Task: Unblock a sender in Outlook by removing them from the Blocked Senders list.
Action: Mouse moved to (110, 62)
Screenshot: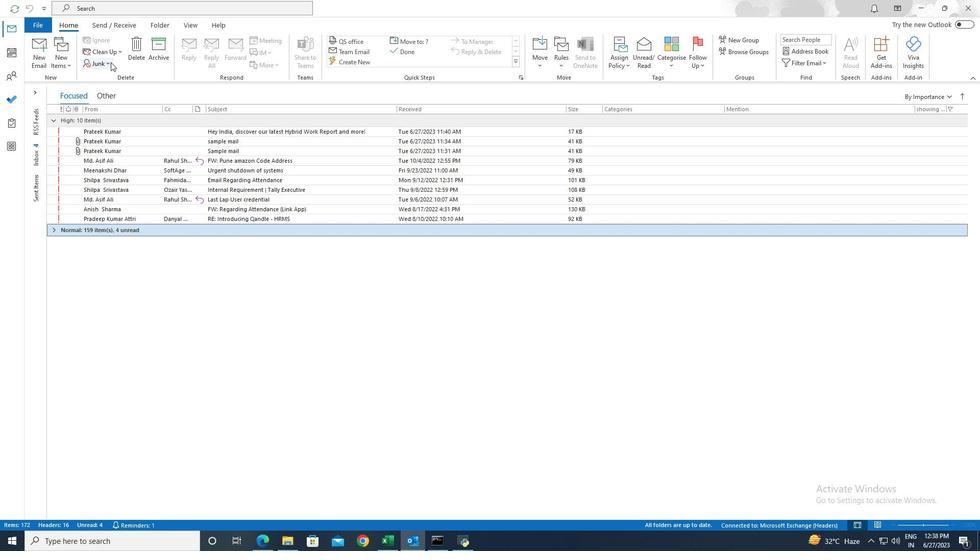 
Action: Mouse pressed left at (110, 62)
Screenshot: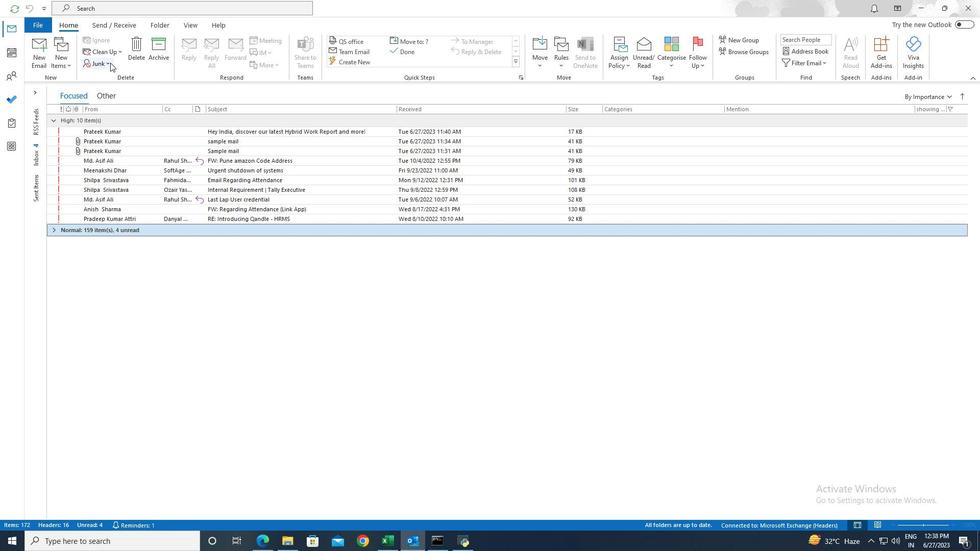 
Action: Mouse moved to (125, 152)
Screenshot: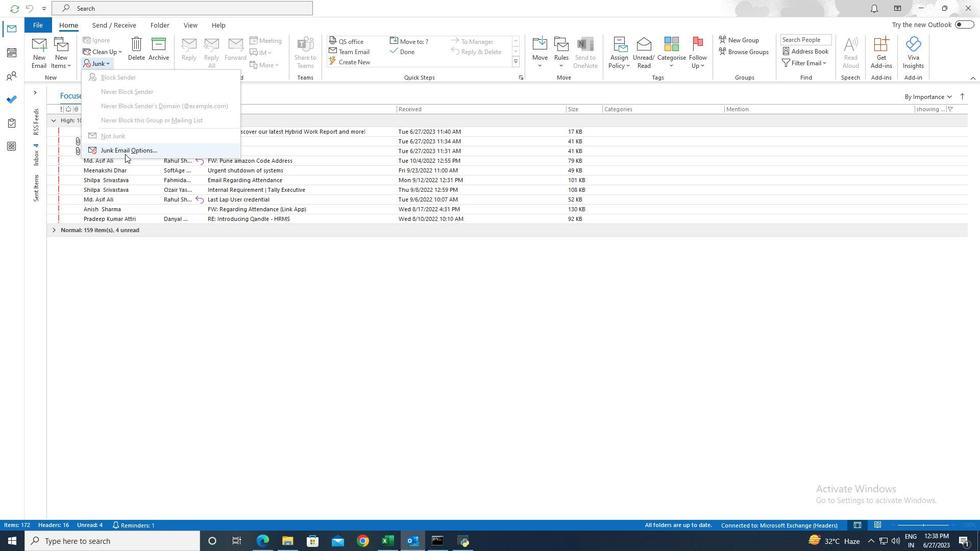 
Action: Mouse pressed left at (125, 152)
Screenshot: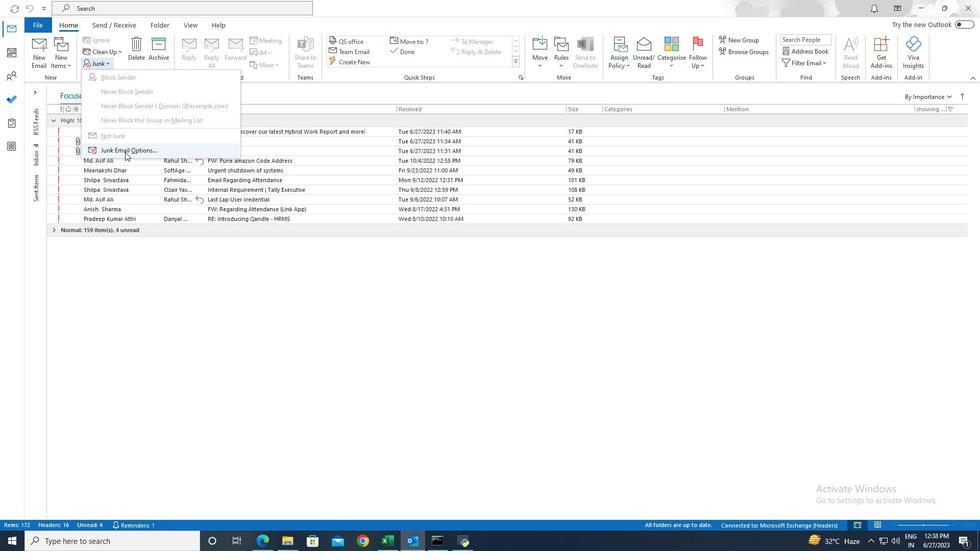 
Action: Mouse moved to (511, 160)
Screenshot: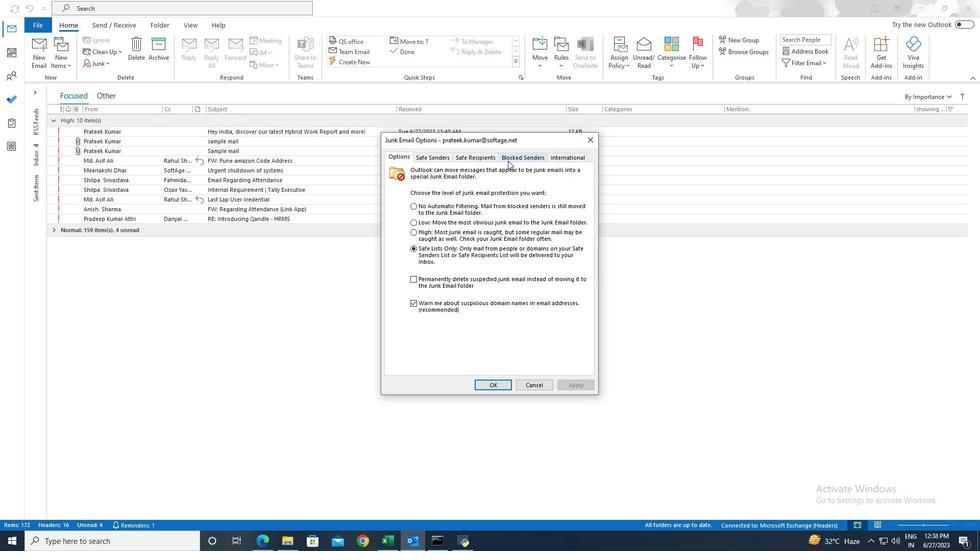 
Action: Mouse pressed left at (511, 160)
Screenshot: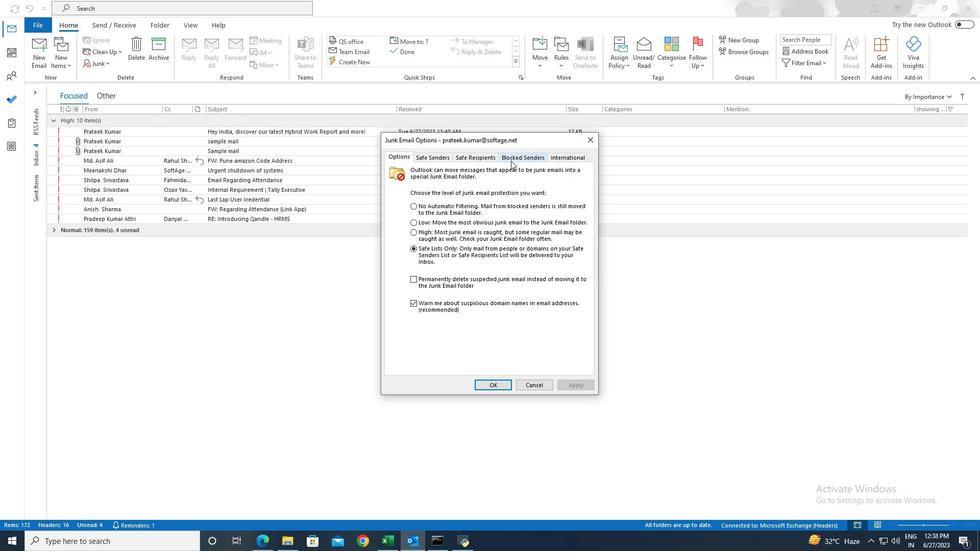 
Action: Mouse moved to (440, 203)
Screenshot: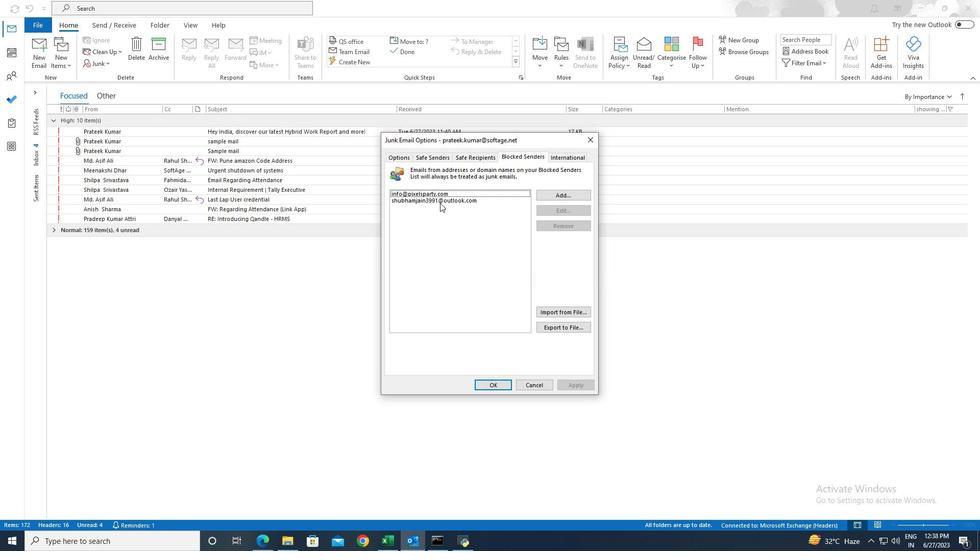 
Action: Mouse pressed left at (440, 203)
Screenshot: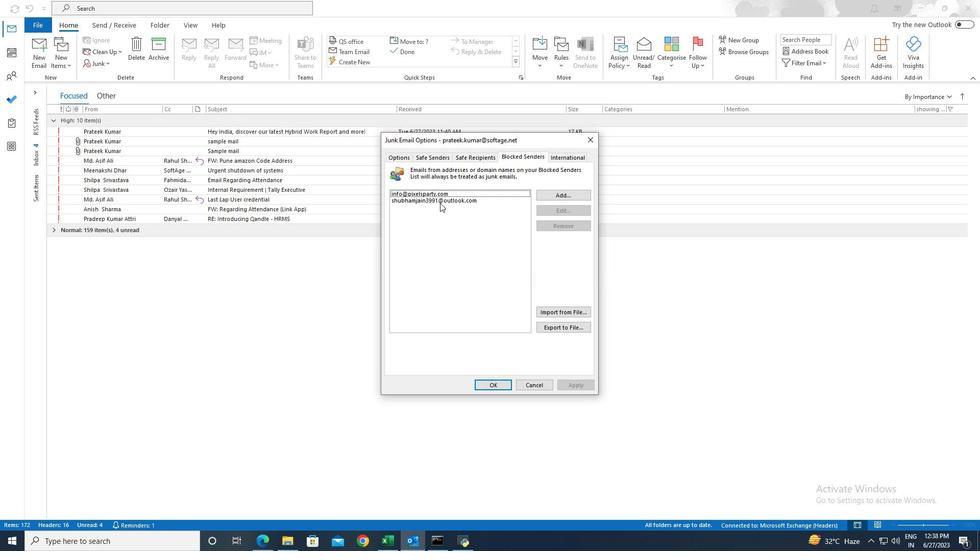 
Action: Mouse moved to (557, 226)
Screenshot: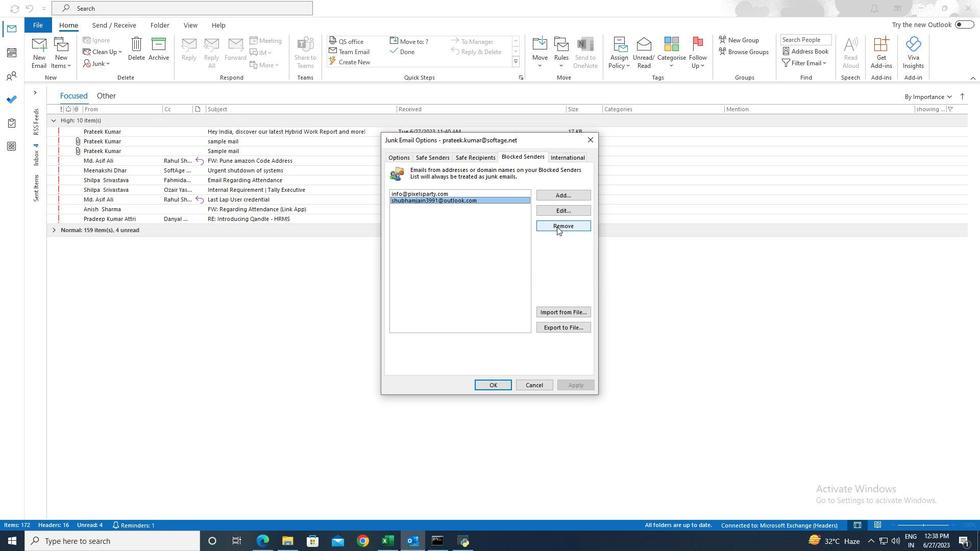 
Action: Mouse pressed left at (557, 226)
Screenshot: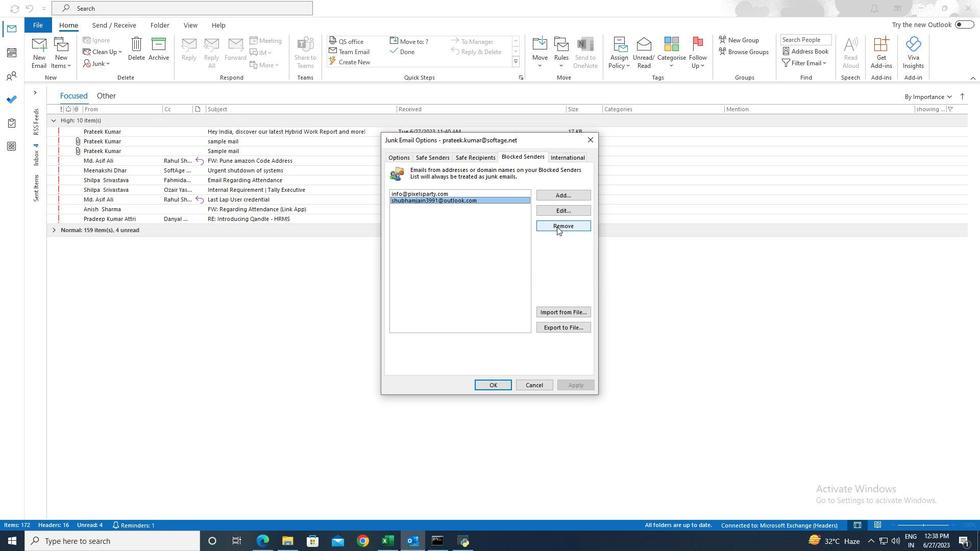 
Action: Mouse moved to (494, 386)
Screenshot: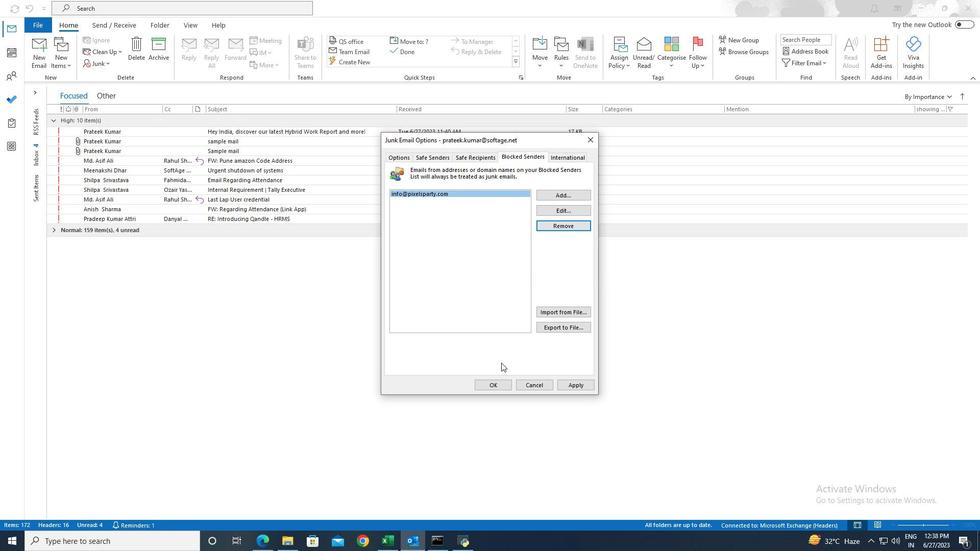 
Action: Mouse pressed left at (494, 386)
Screenshot: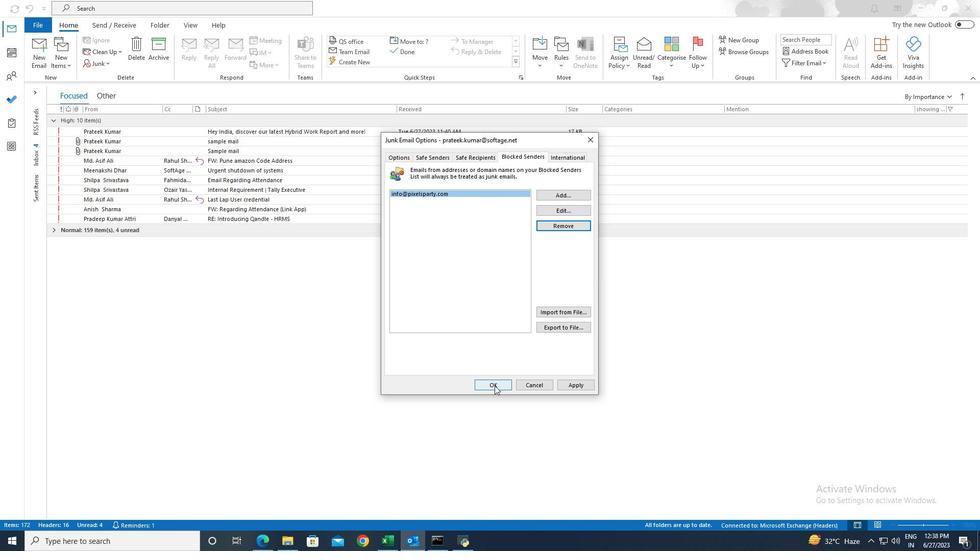 
